 Task: Move the file to a new folder.
Action: Mouse moved to (193, 248)
Screenshot: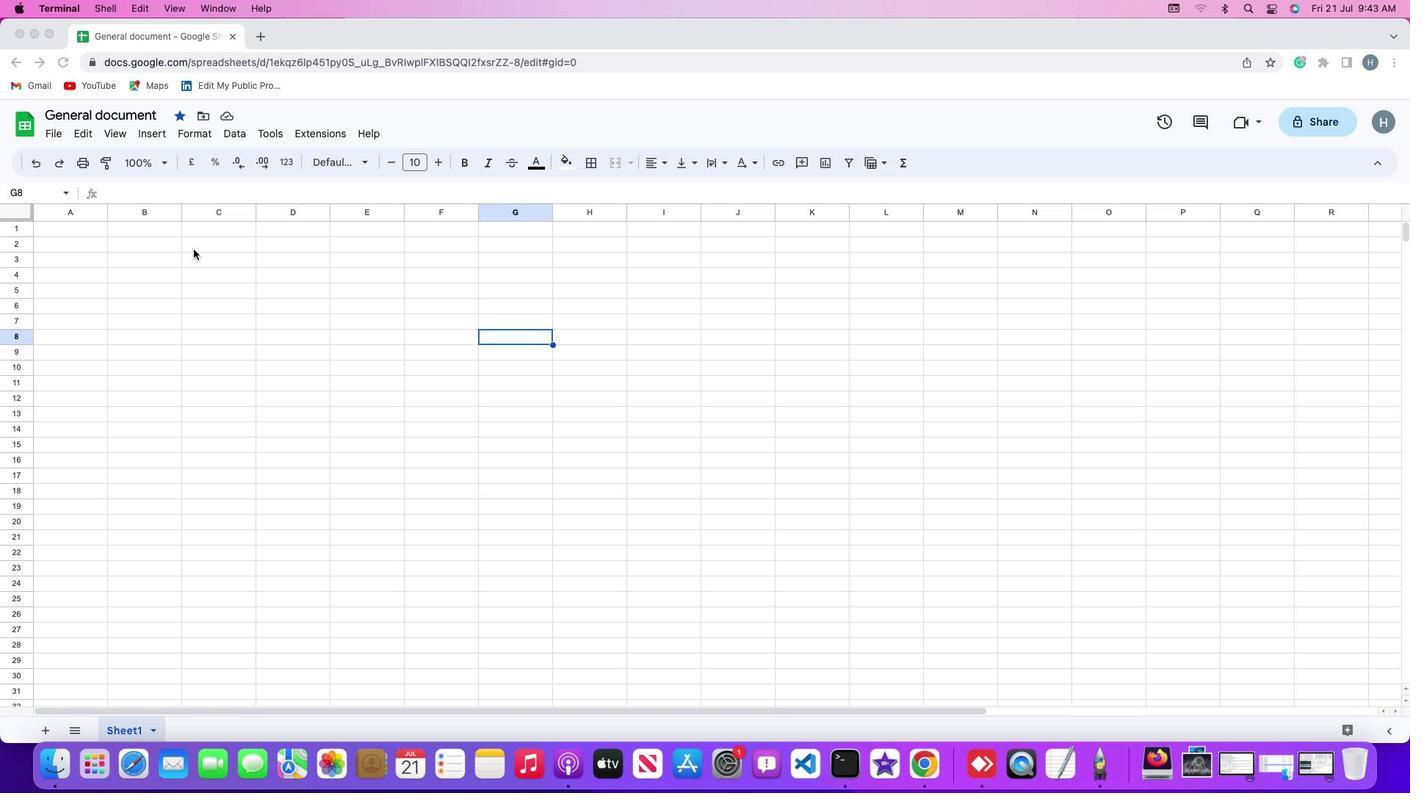 
Action: Mouse pressed left at (193, 248)
Screenshot: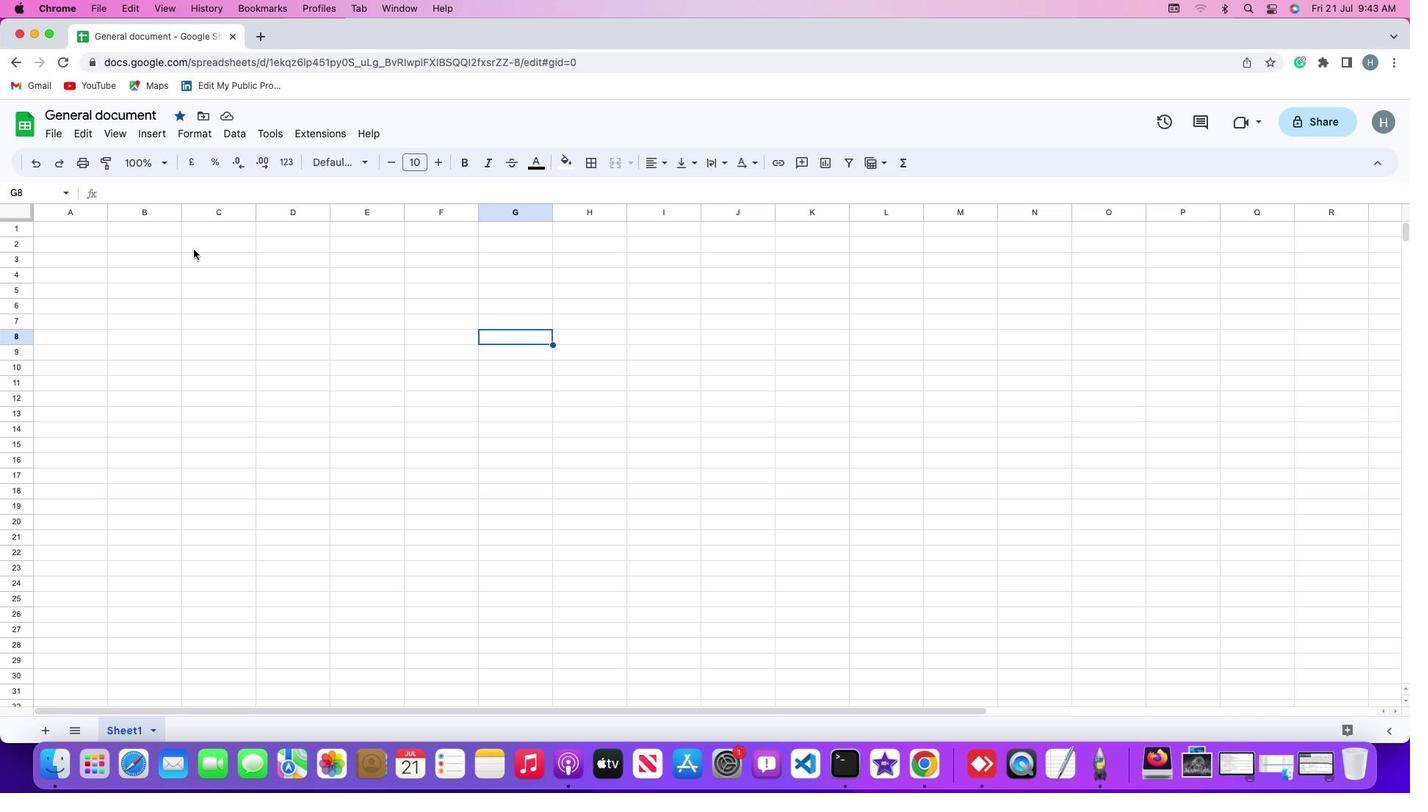
Action: Mouse moved to (197, 110)
Screenshot: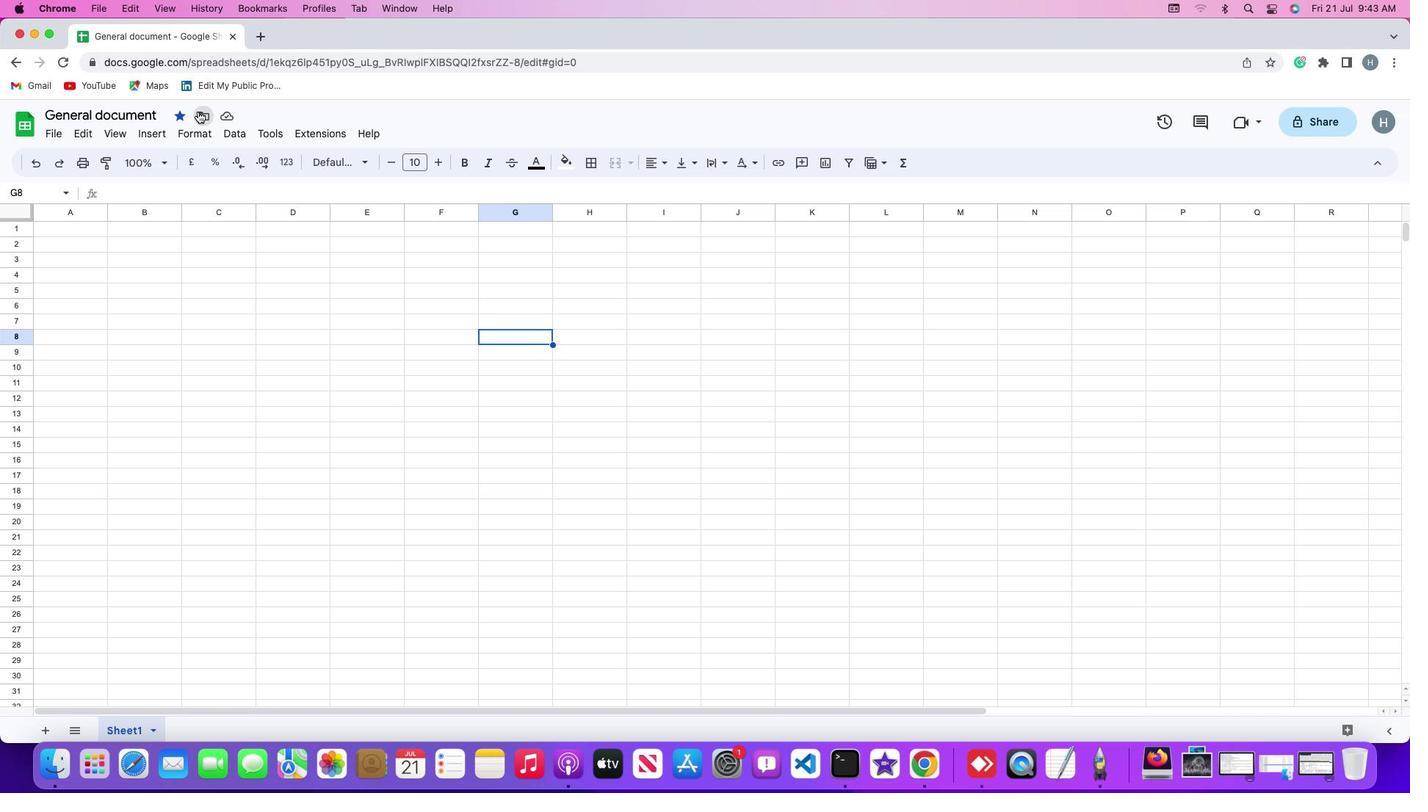 
Action: Mouse pressed left at (197, 110)
Screenshot: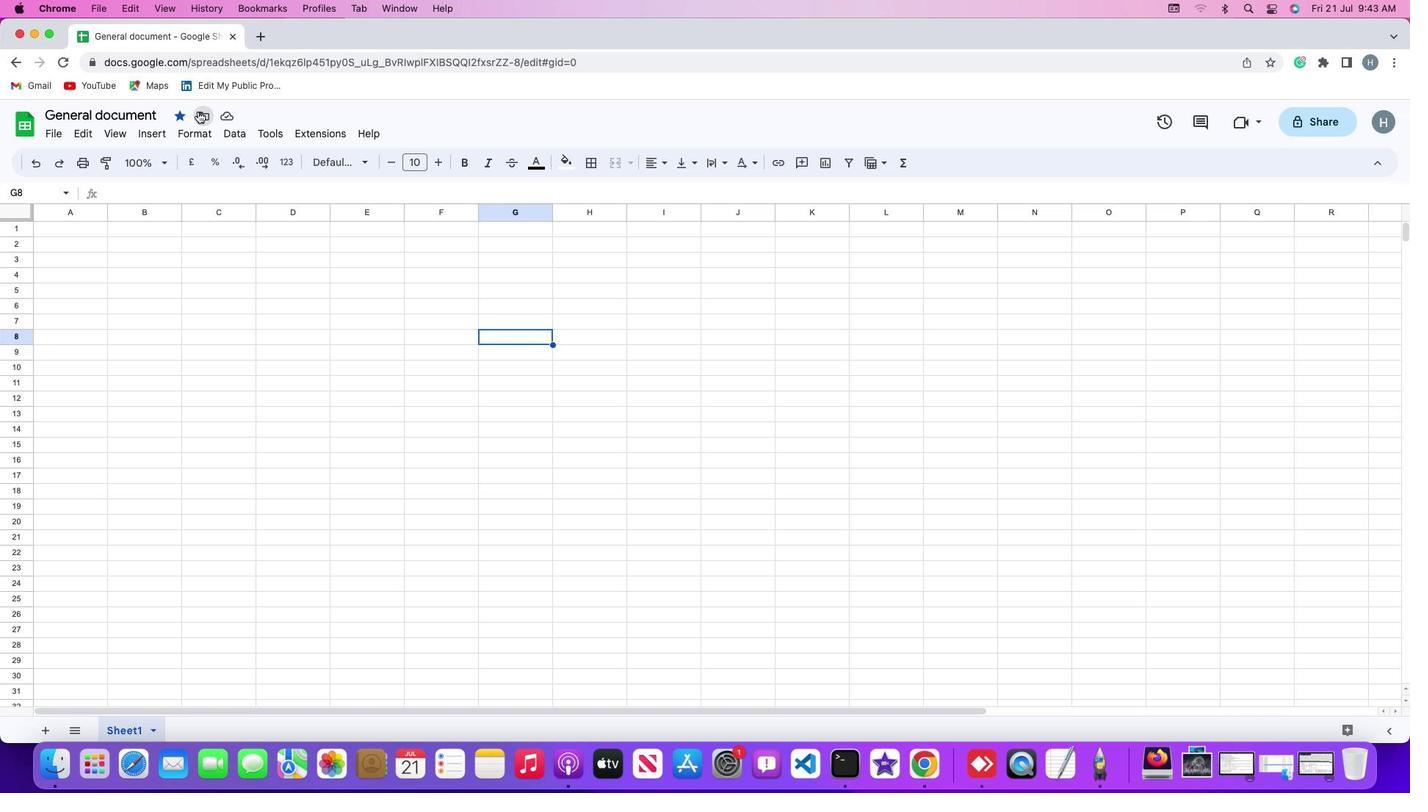 
Action: Mouse moved to (294, 255)
Screenshot: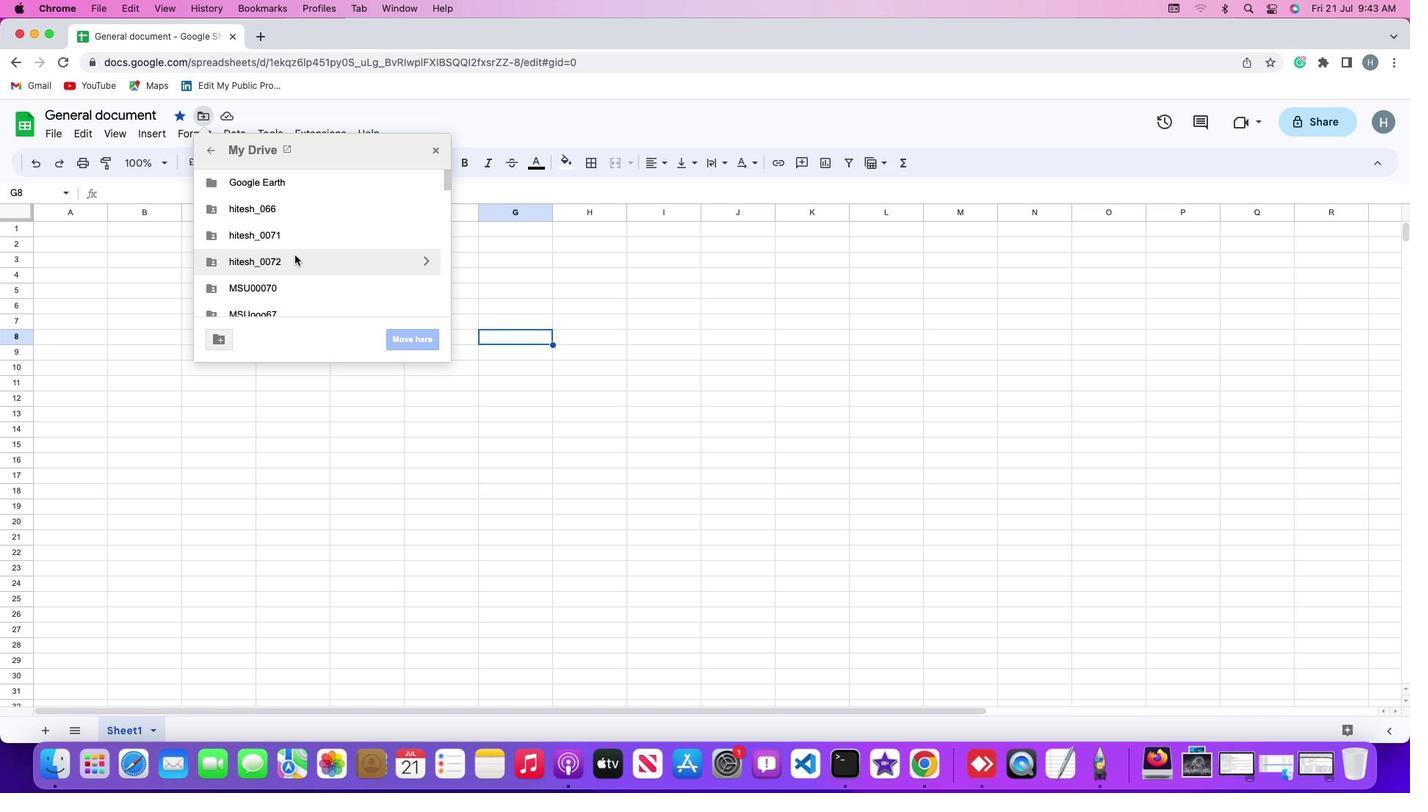 
Action: Mouse scrolled (294, 255) with delta (0, 0)
Screenshot: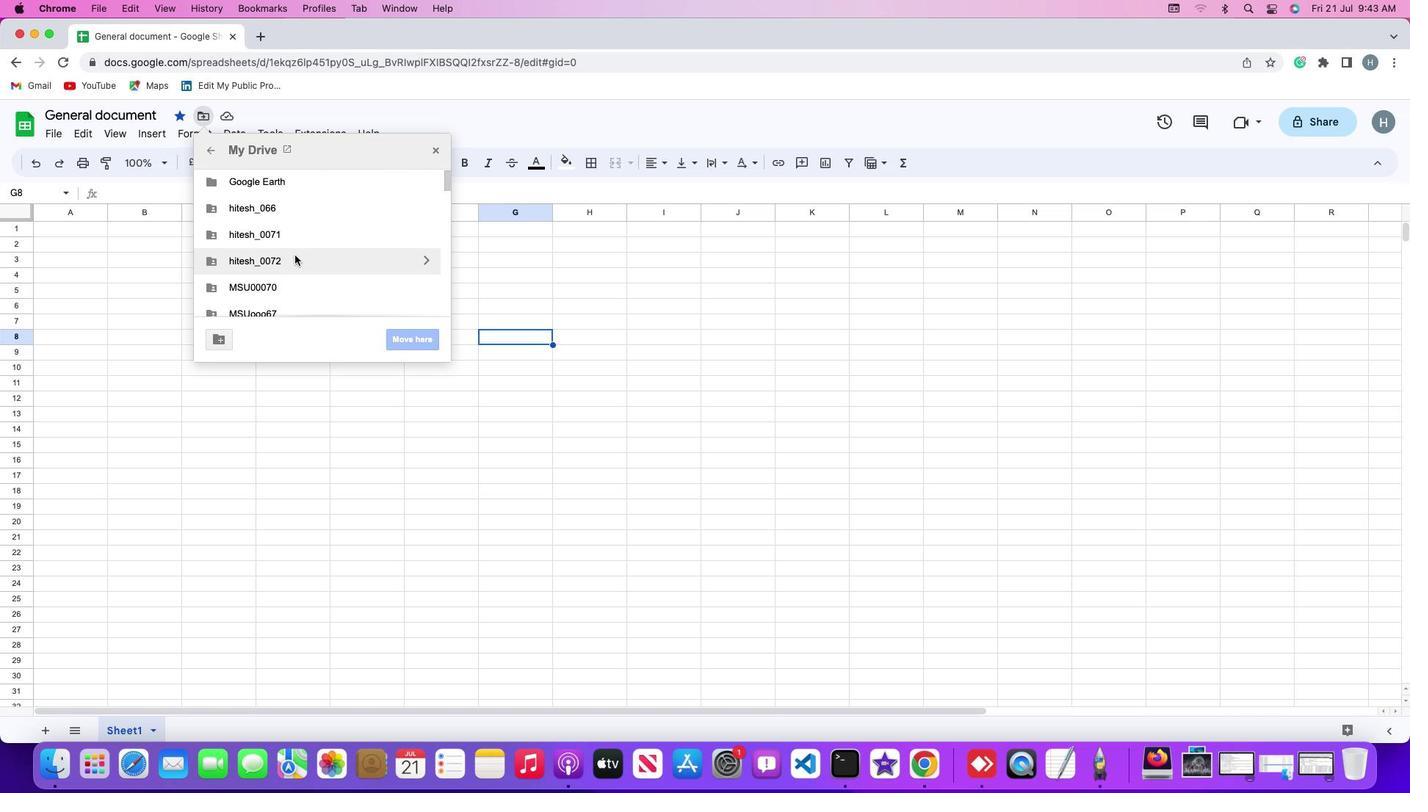 
Action: Mouse scrolled (294, 255) with delta (0, 0)
Screenshot: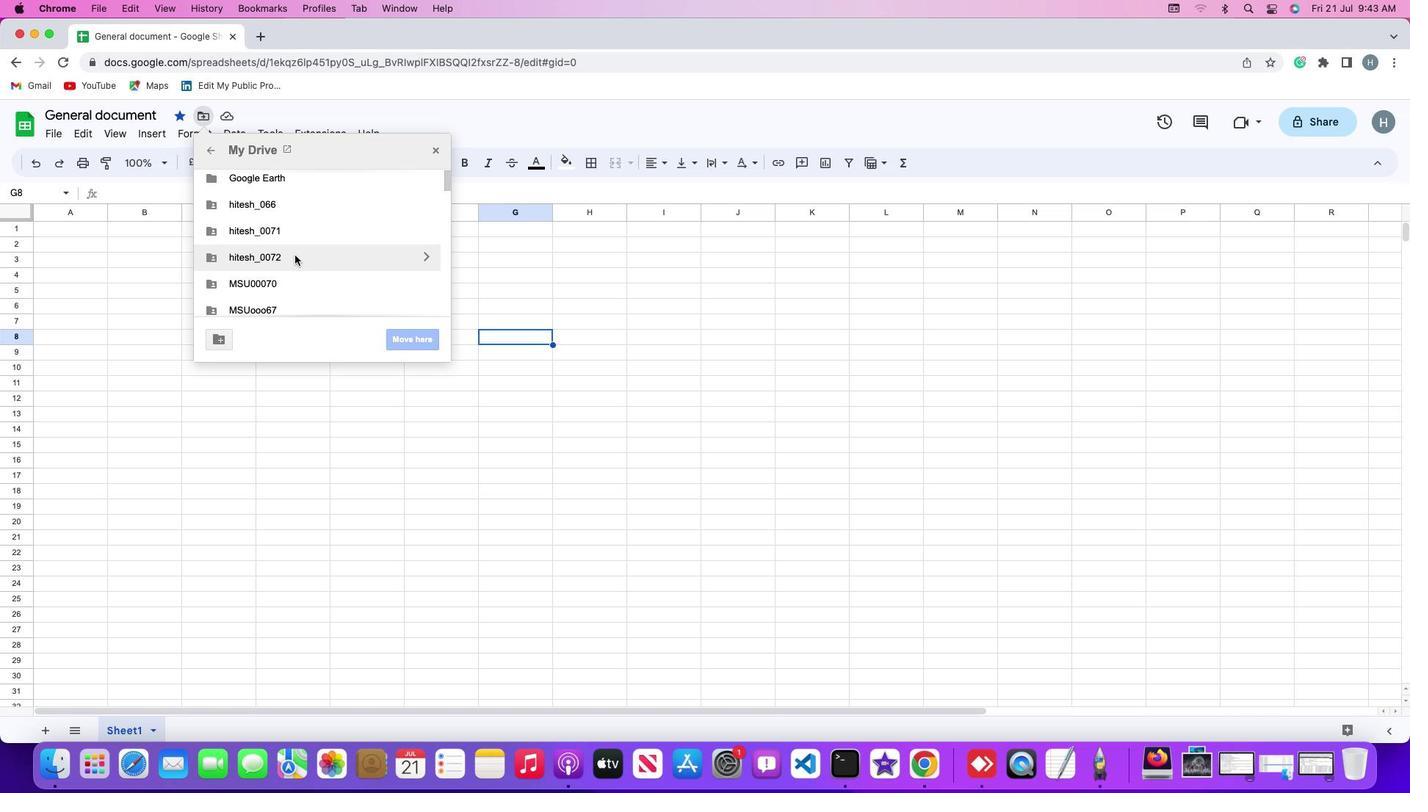 
Action: Mouse scrolled (294, 255) with delta (0, 0)
Screenshot: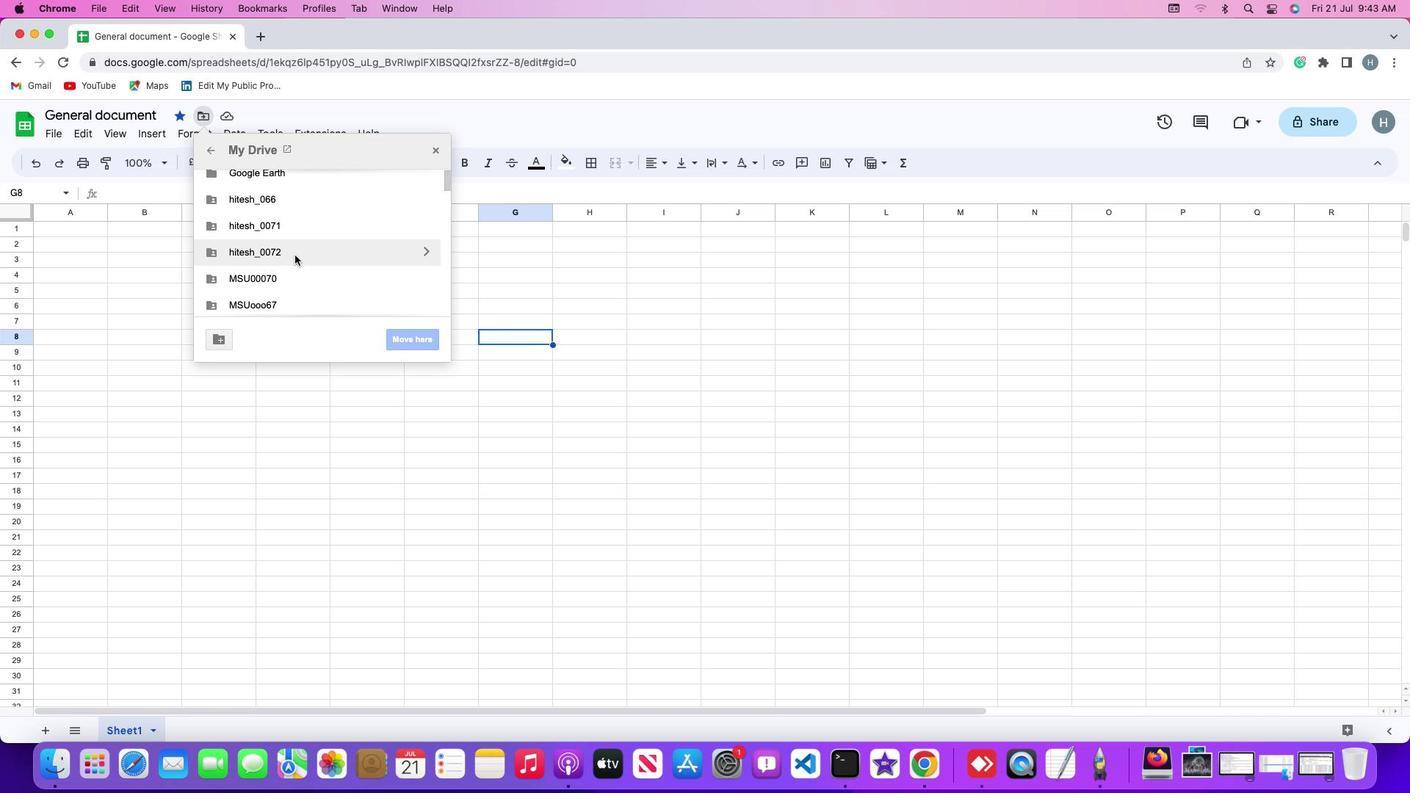 
Action: Mouse scrolled (294, 255) with delta (0, 0)
Screenshot: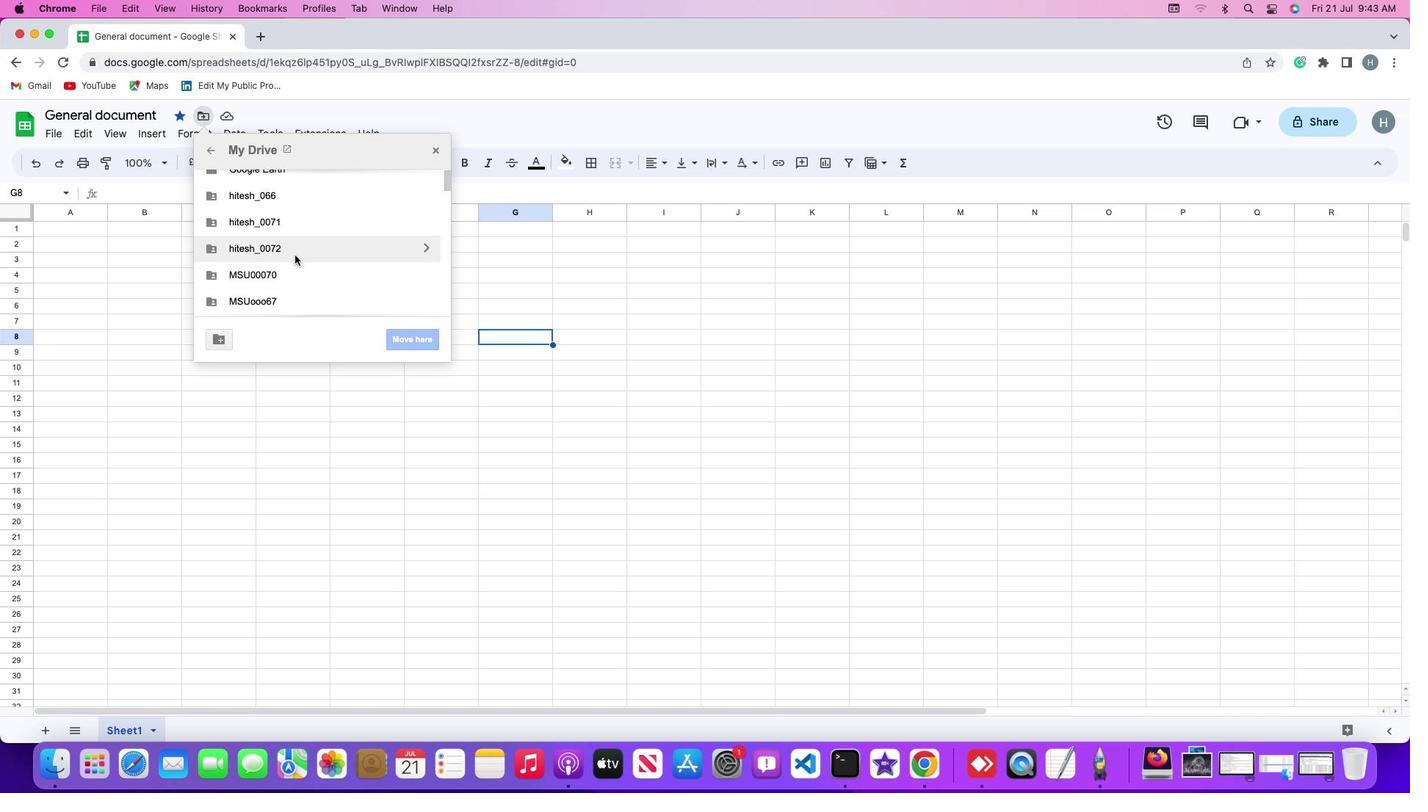 
Action: Mouse scrolled (294, 255) with delta (0, 0)
Screenshot: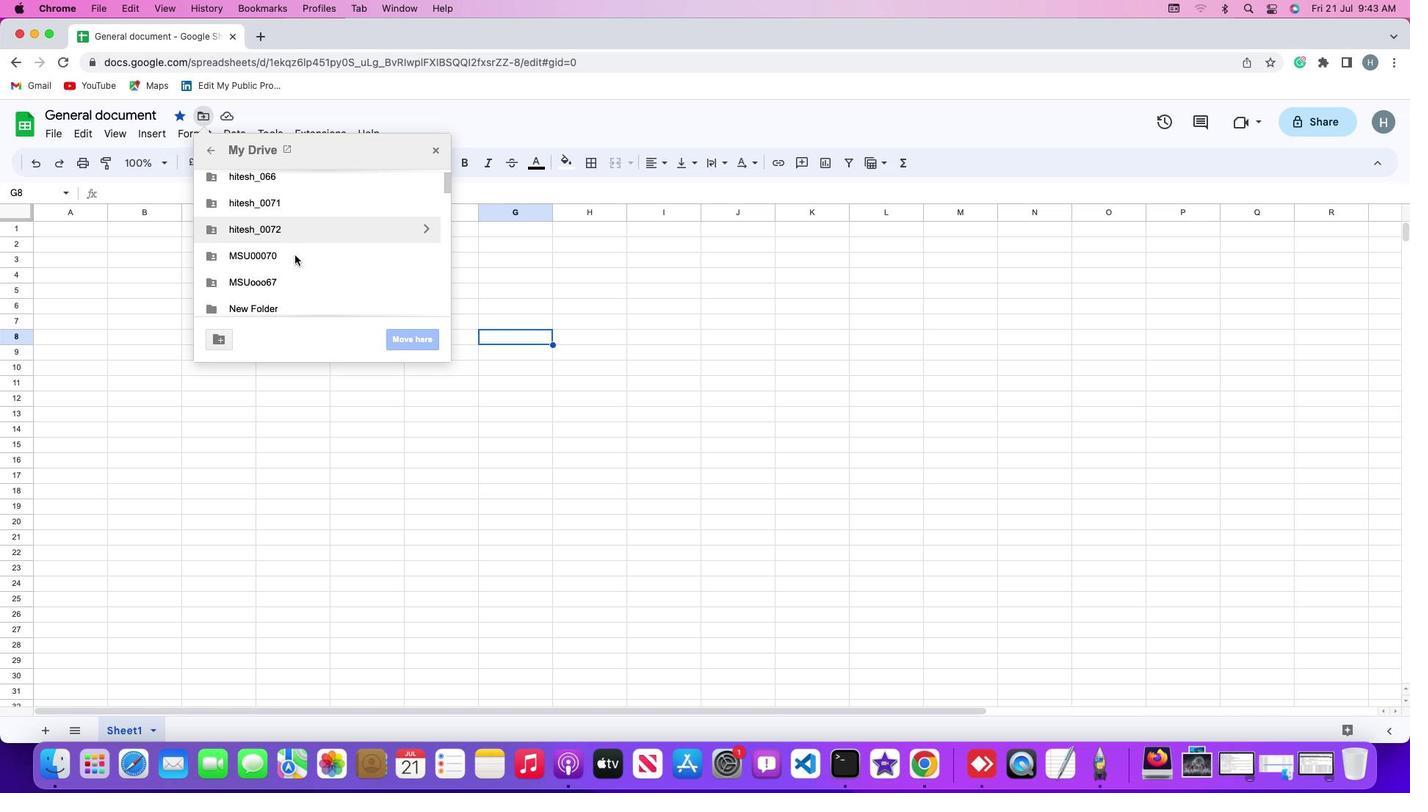 
Action: Mouse scrolled (294, 255) with delta (0, 0)
Screenshot: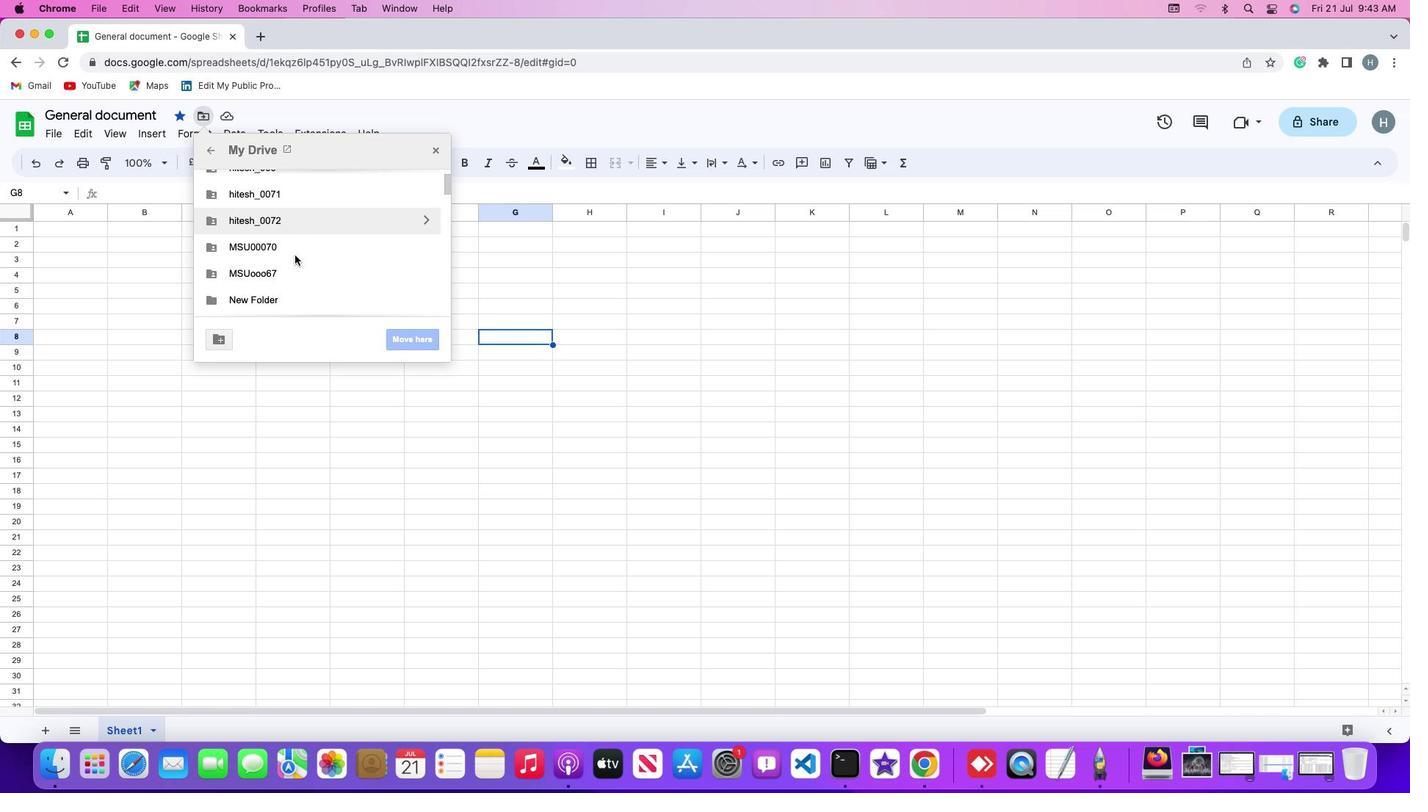 
Action: Mouse scrolled (294, 255) with delta (0, 0)
Screenshot: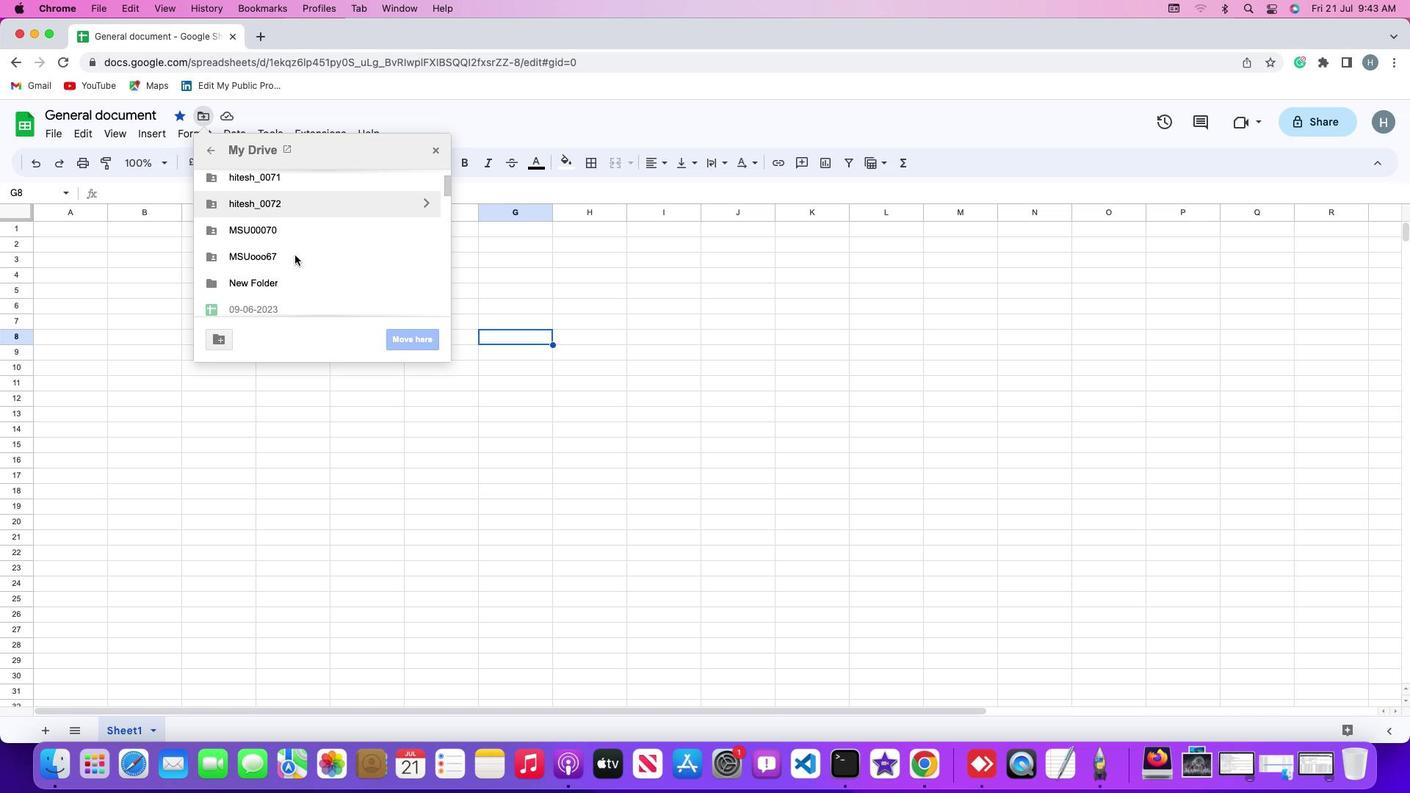 
Action: Mouse scrolled (294, 255) with delta (0, 0)
Screenshot: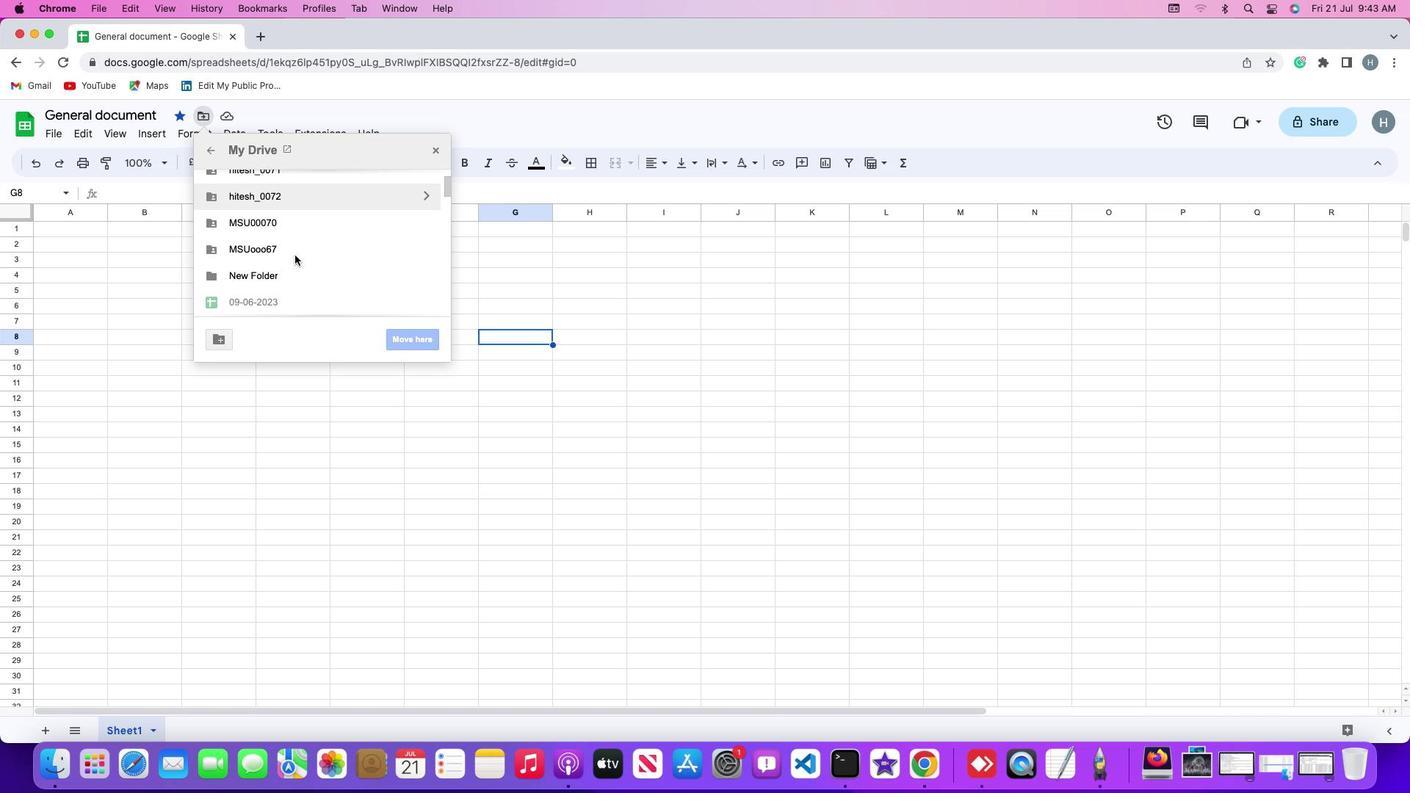 
Action: Mouse moved to (294, 260)
Screenshot: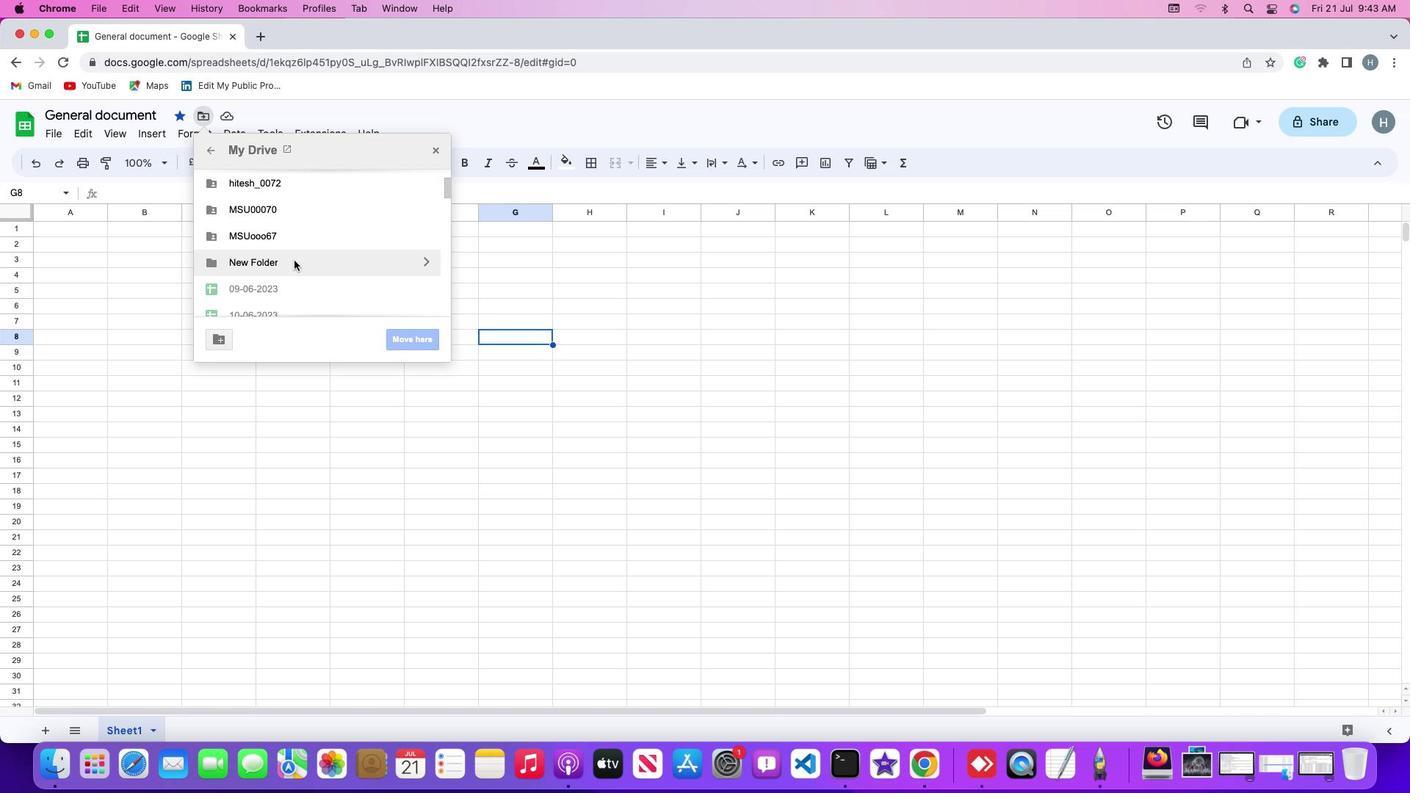
Action: Mouse pressed left at (294, 260)
Screenshot: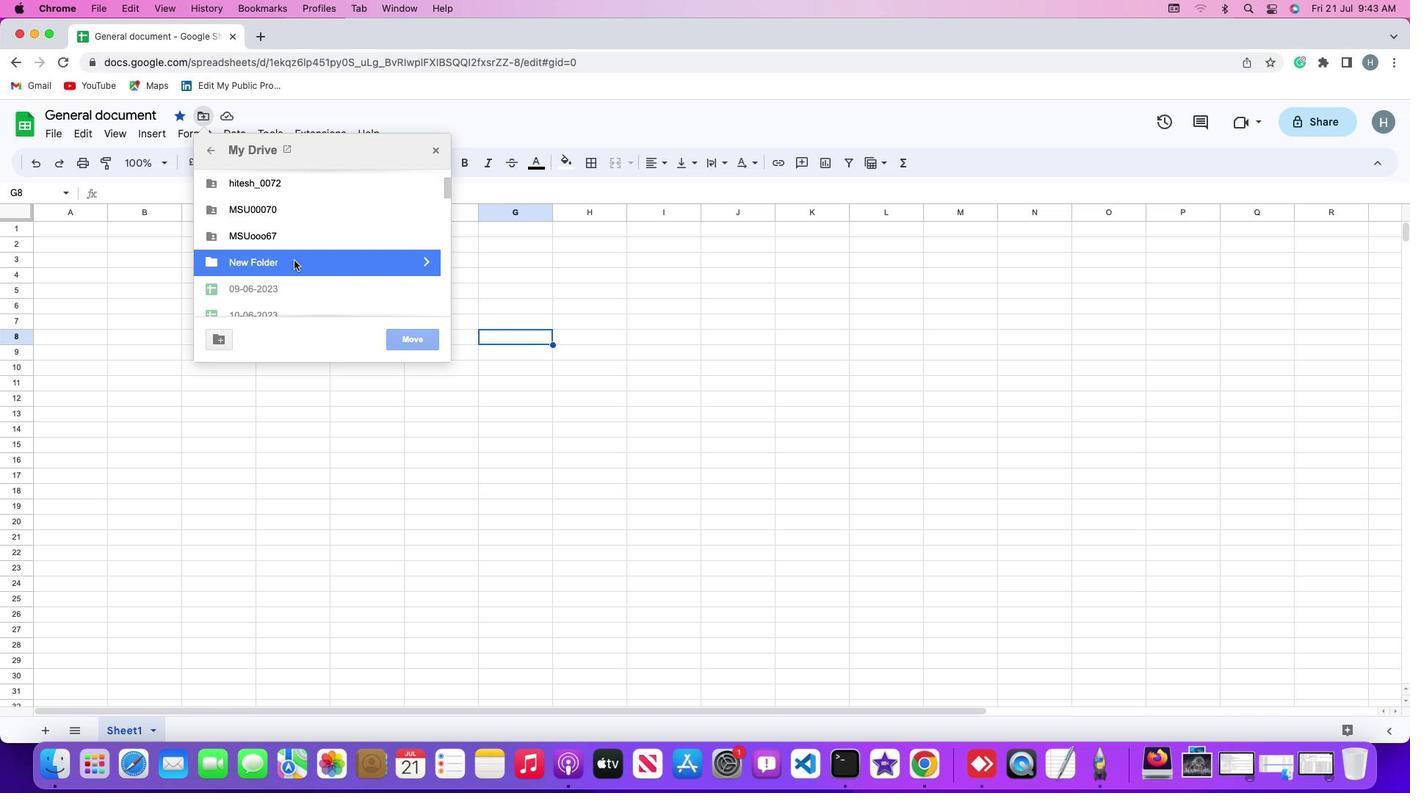 
Action: Mouse moved to (401, 337)
Screenshot: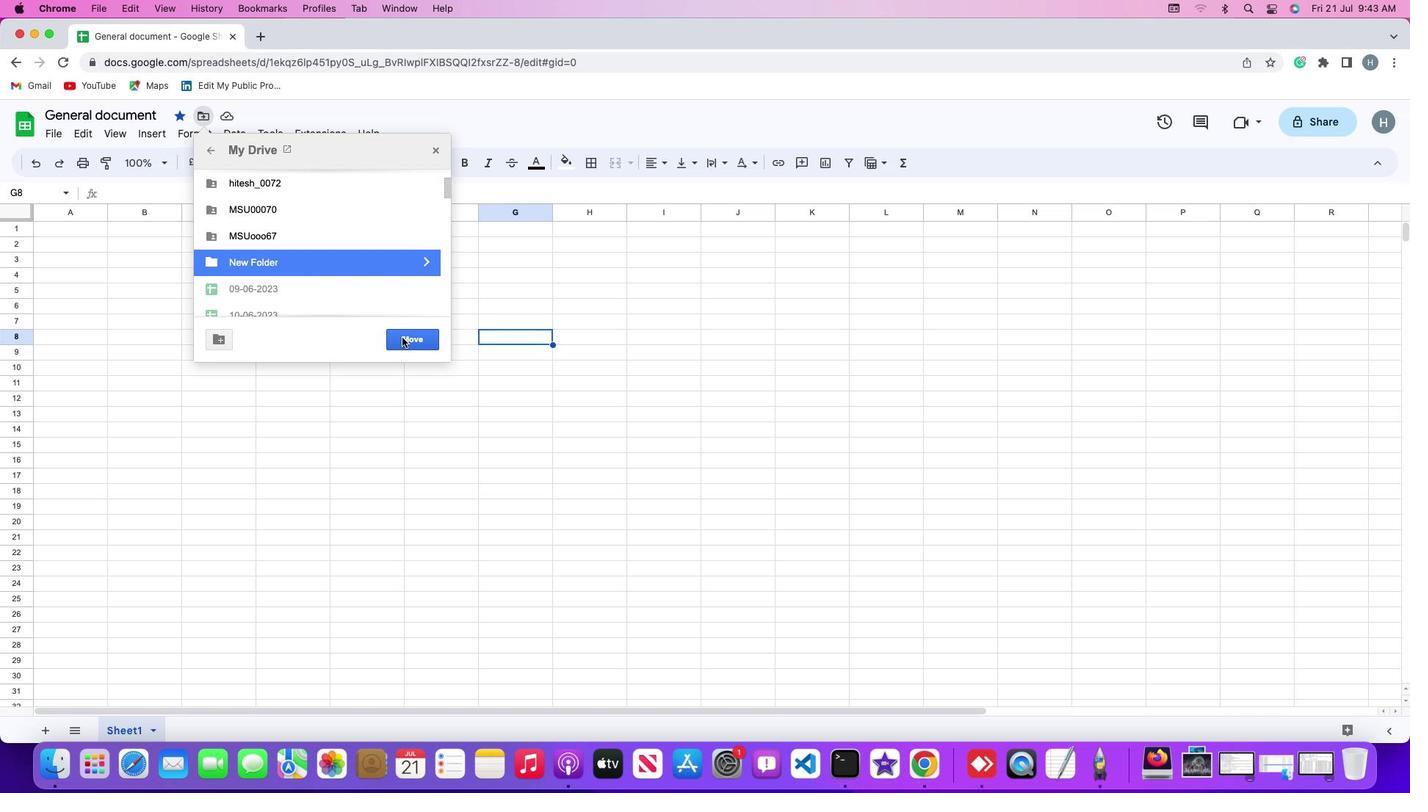 
Action: Mouse pressed left at (401, 337)
Screenshot: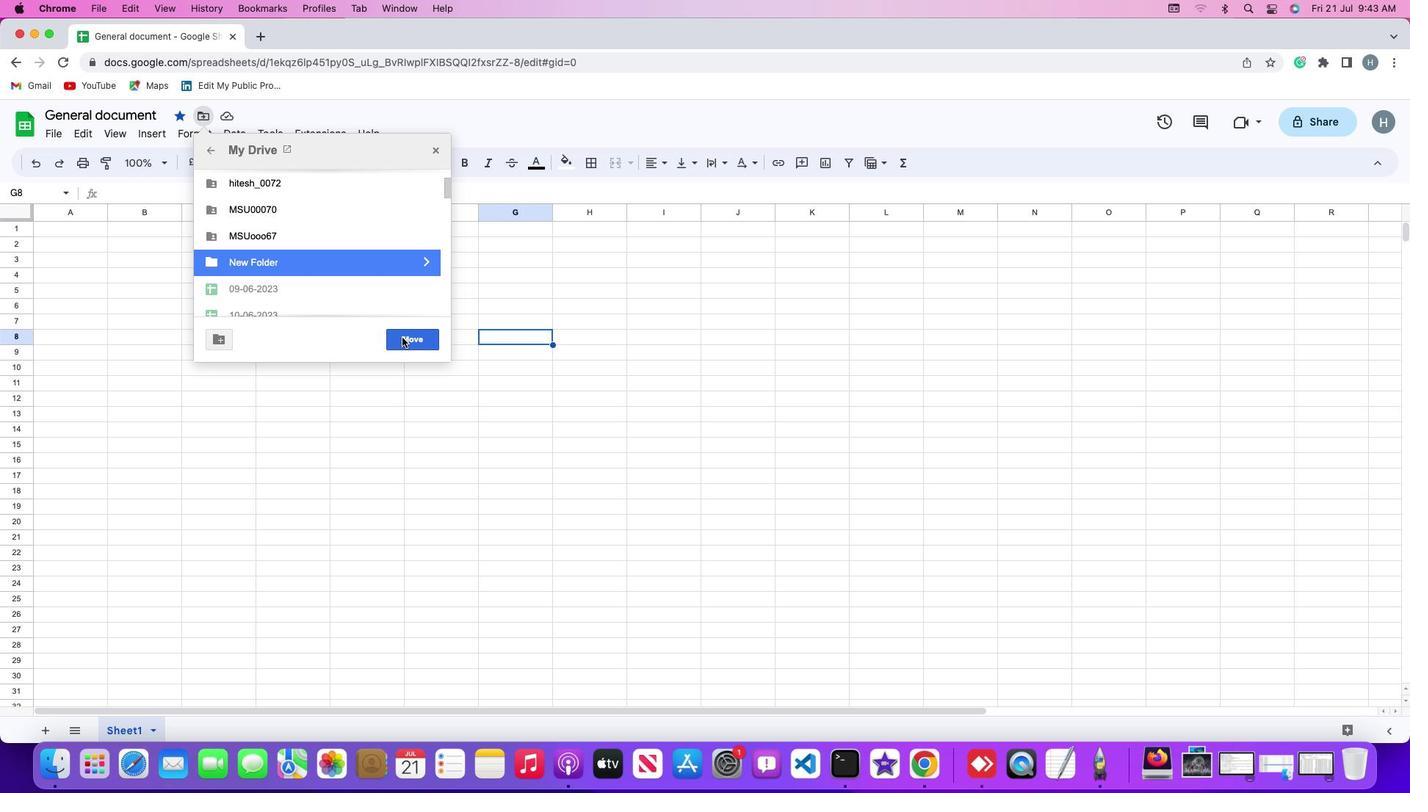 
